 Task: Create a scrum project TransportWorks.
Action: Mouse pressed left at (355, 340)
Screenshot: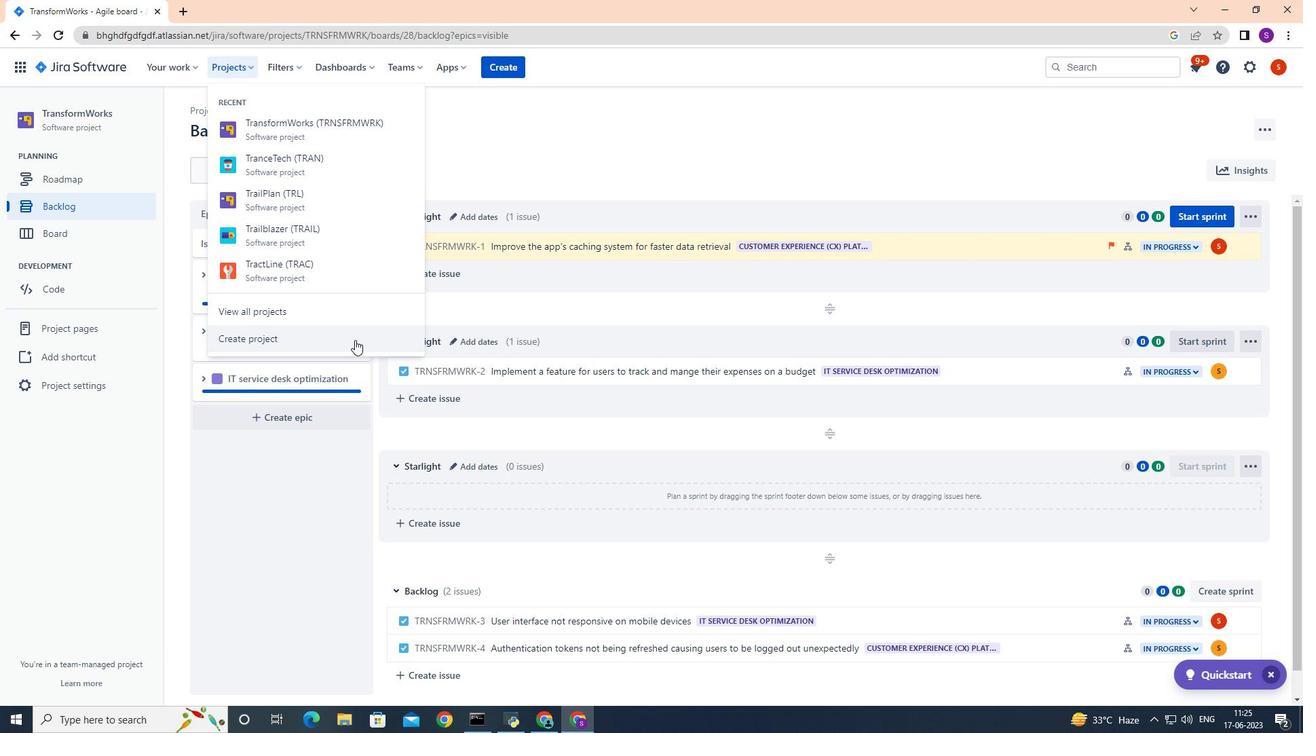 
Action: Mouse moved to (634, 325)
Screenshot: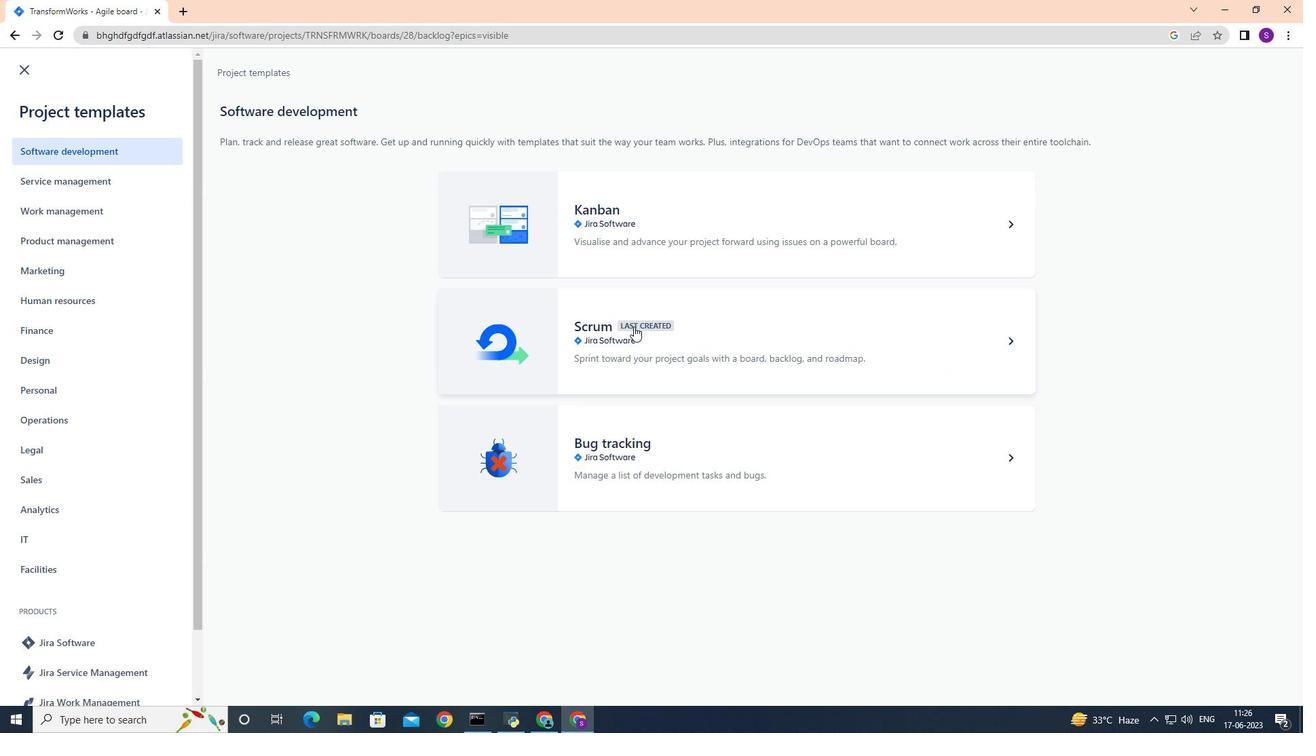 
Action: Mouse pressed left at (634, 325)
Screenshot: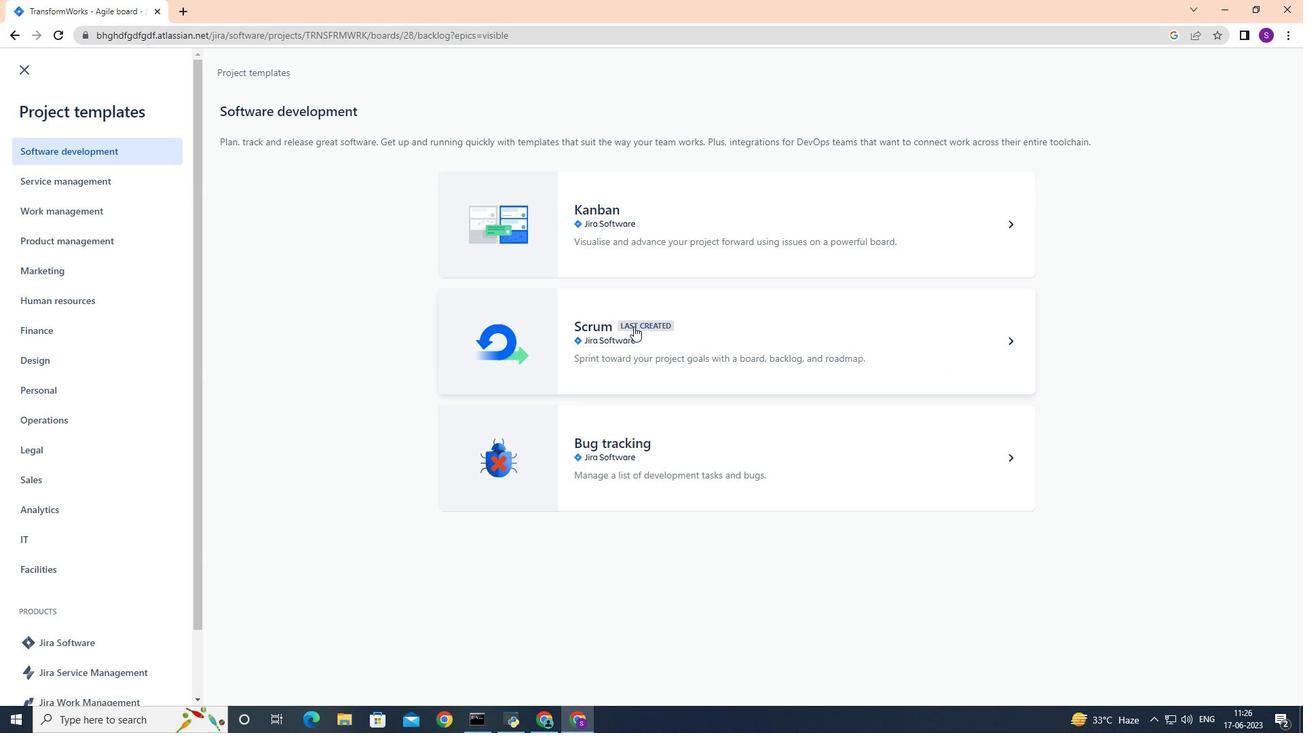 
Action: Mouse moved to (927, 581)
Screenshot: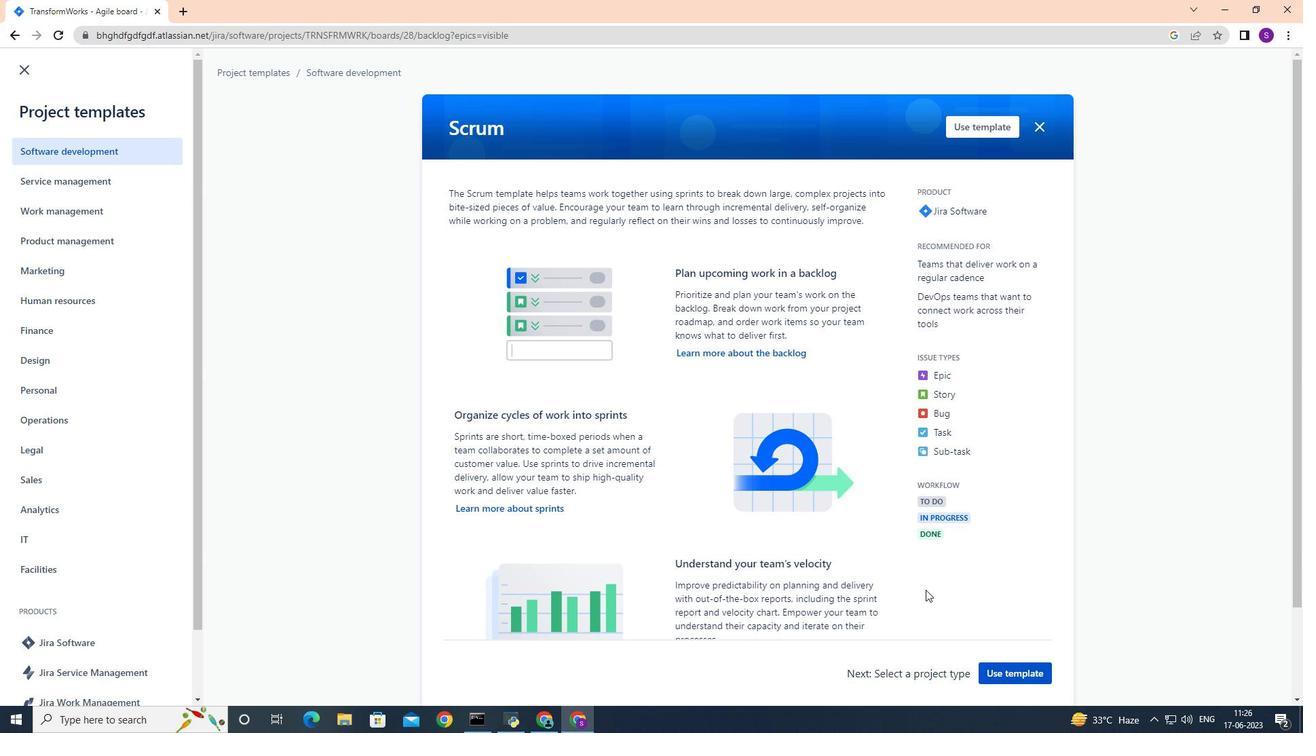 
Action: Mouse scrolled (927, 581) with delta (0, 0)
Screenshot: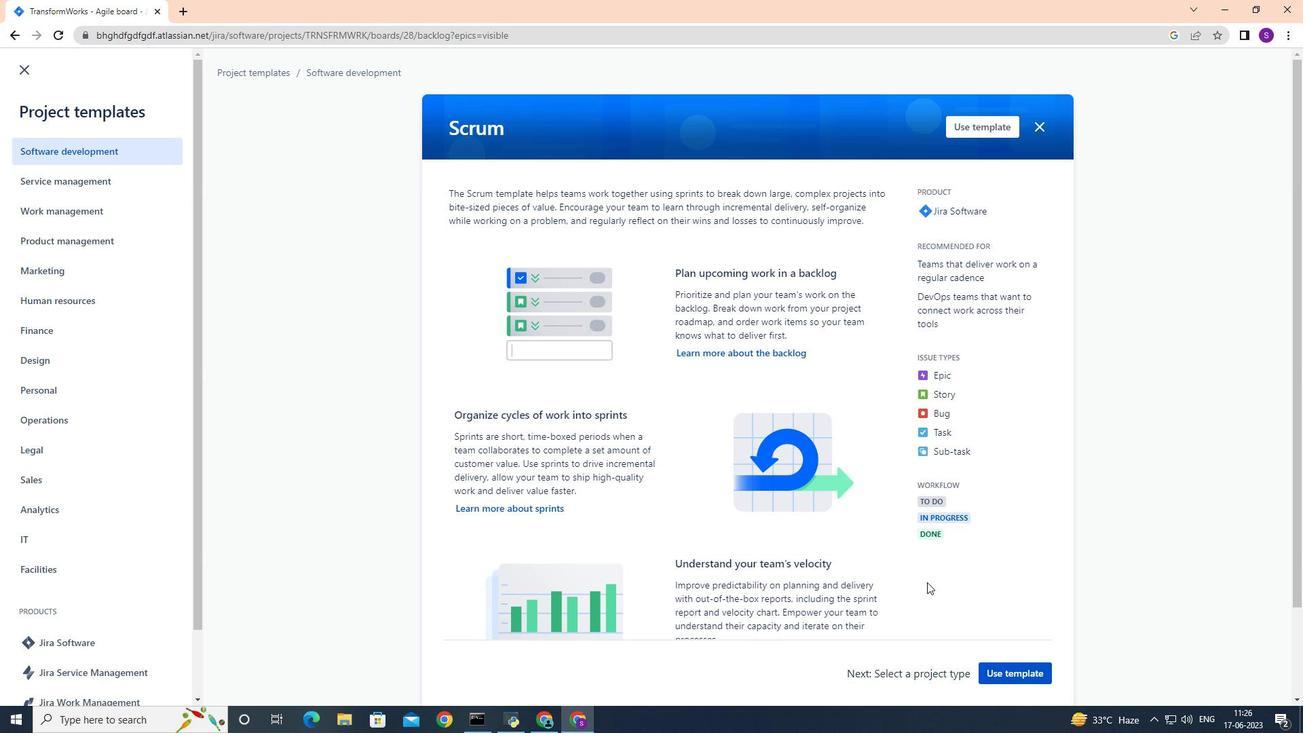 
Action: Mouse moved to (930, 578)
Screenshot: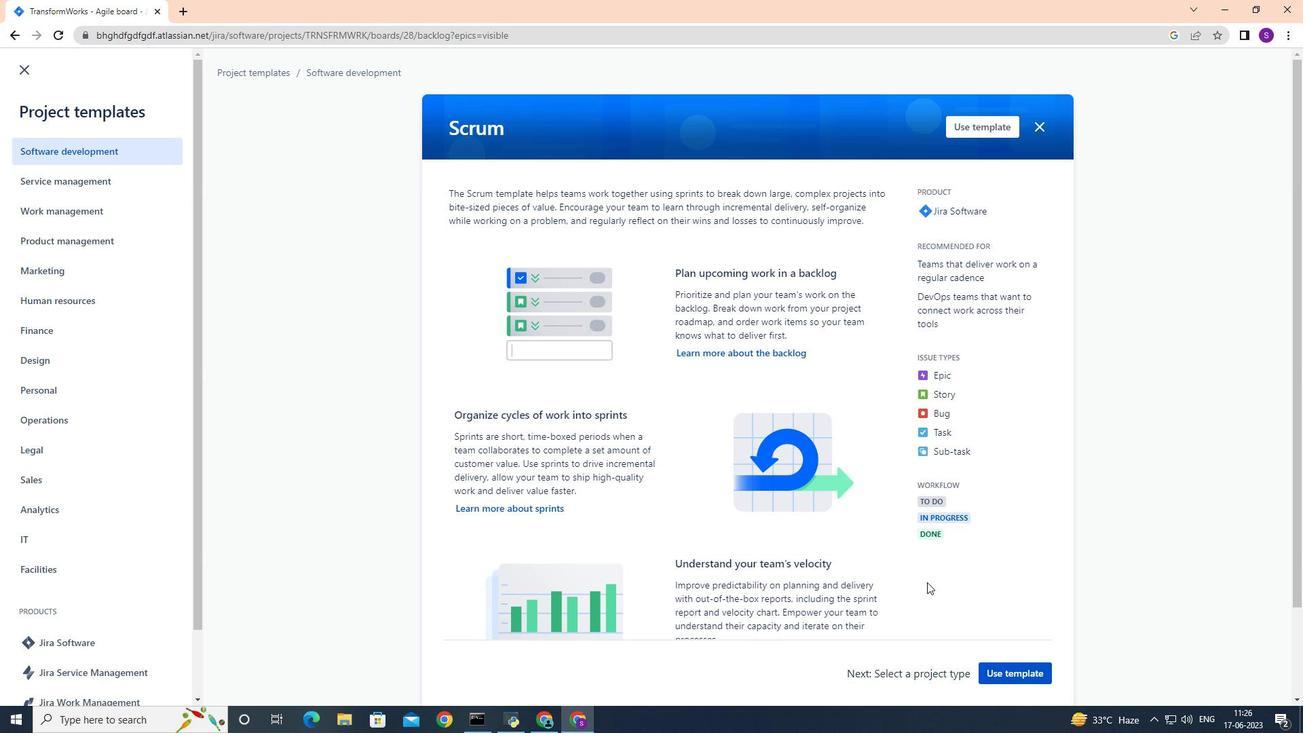 
Action: Mouse scrolled (930, 577) with delta (0, 0)
Screenshot: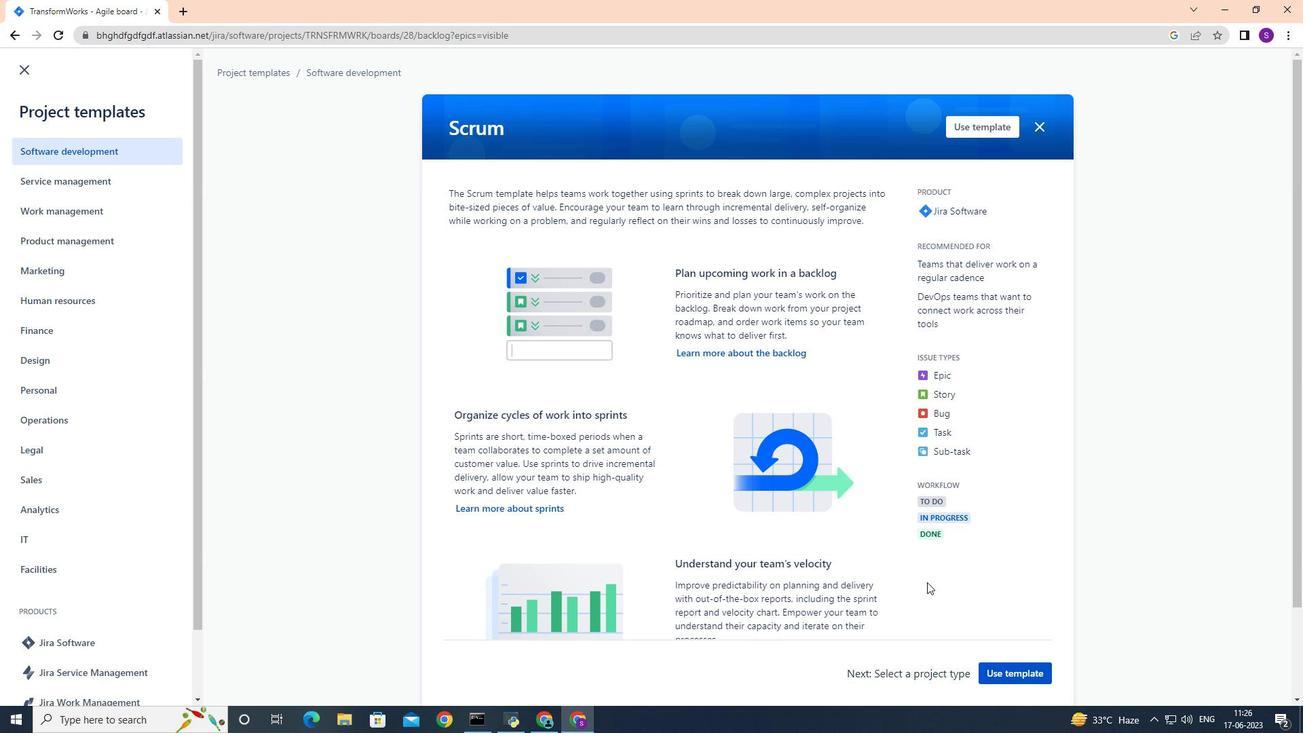 
Action: Mouse moved to (1028, 652)
Screenshot: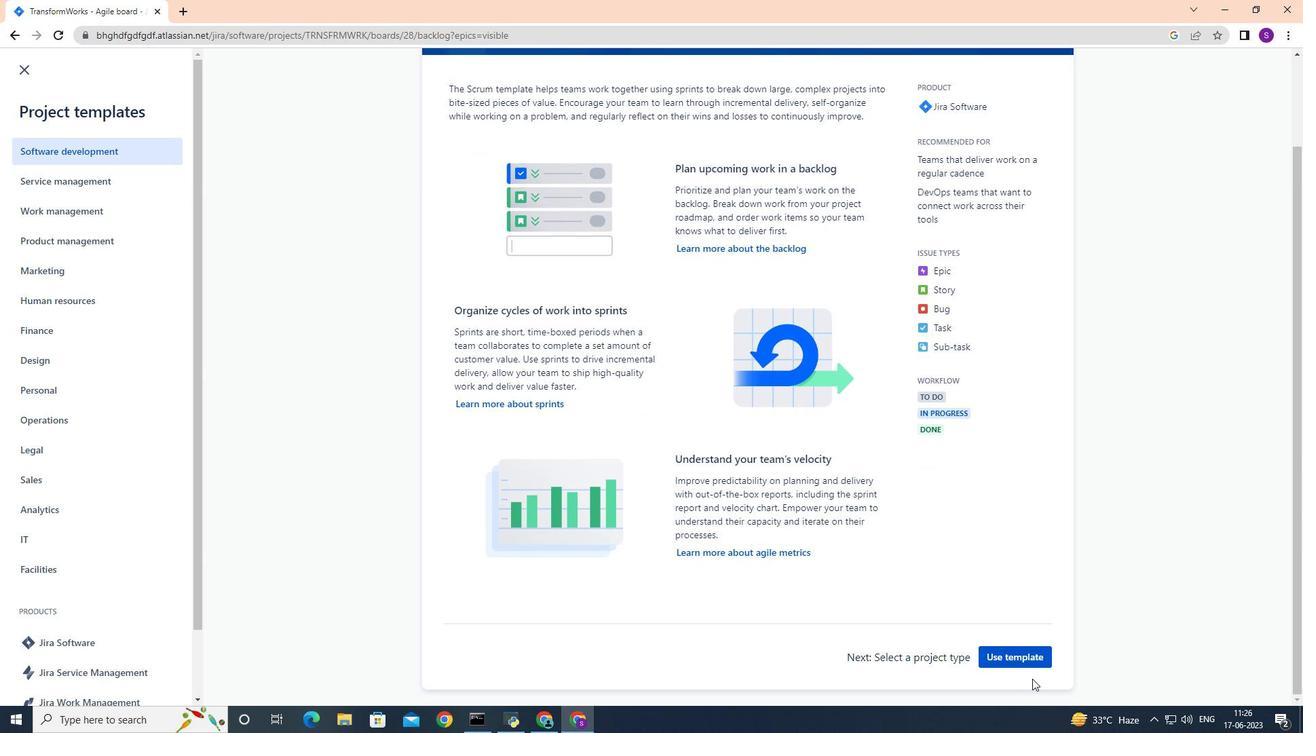 
Action: Mouse pressed left at (1028, 652)
Screenshot: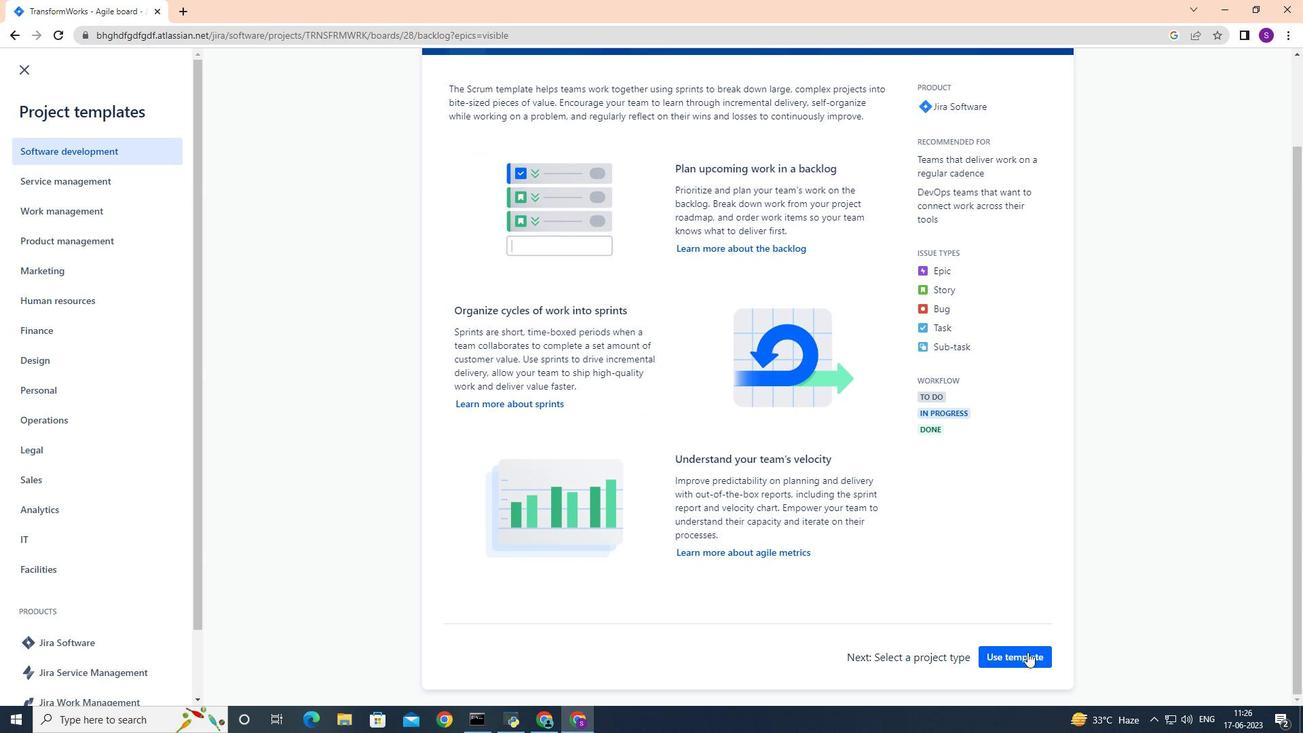 
Action: Mouse moved to (465, 661)
Screenshot: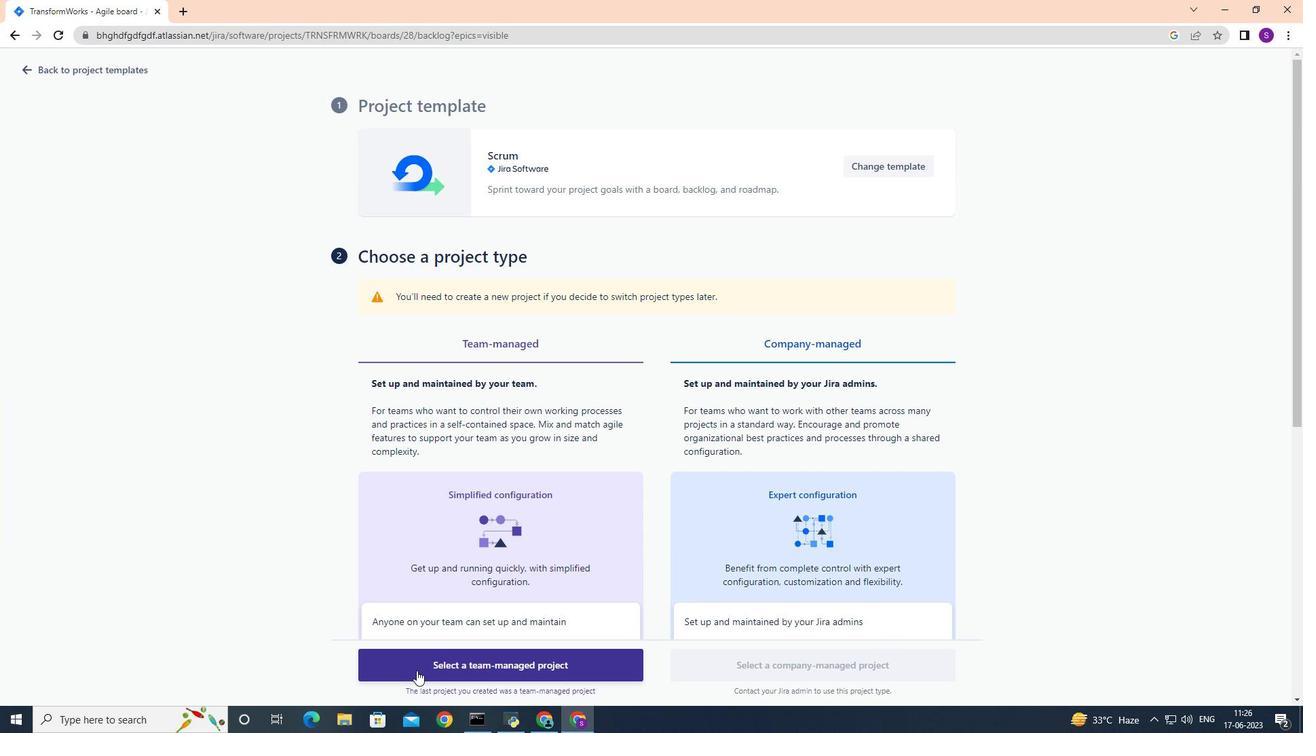 
Action: Mouse pressed left at (465, 661)
Screenshot: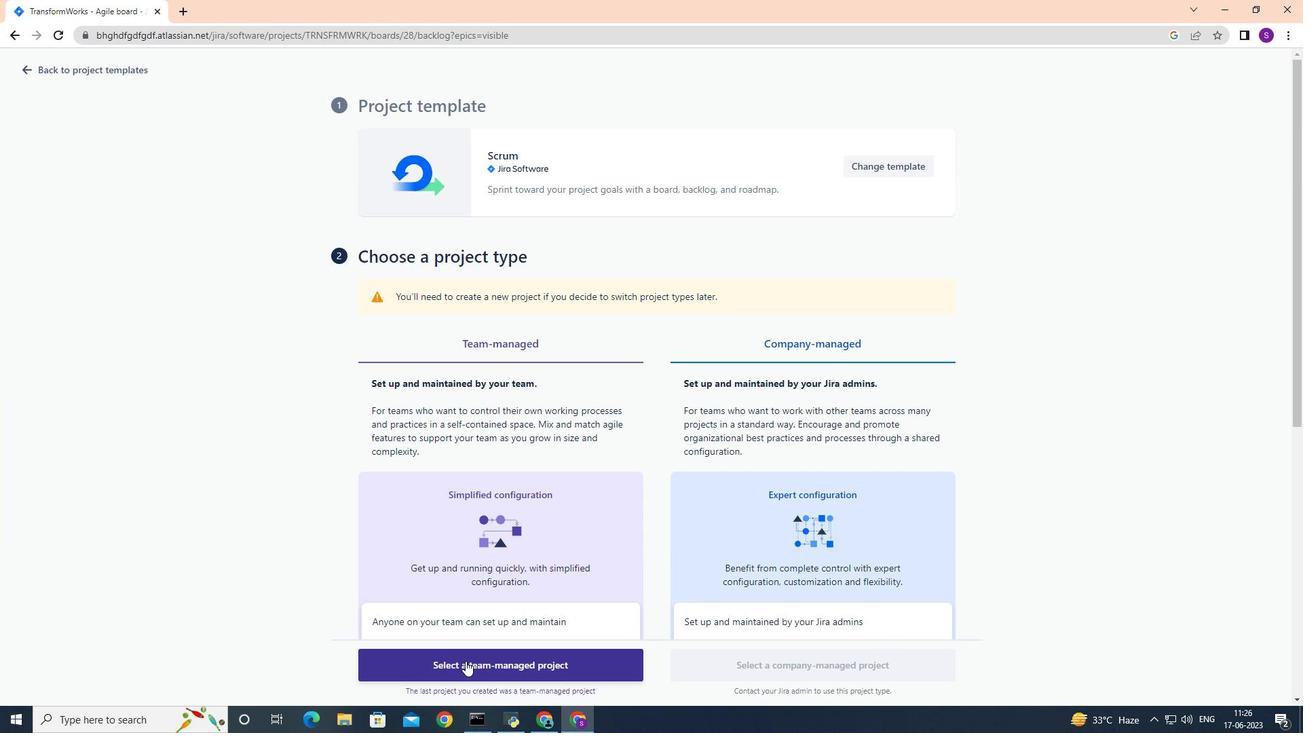 
Action: Mouse moved to (423, 567)
Screenshot: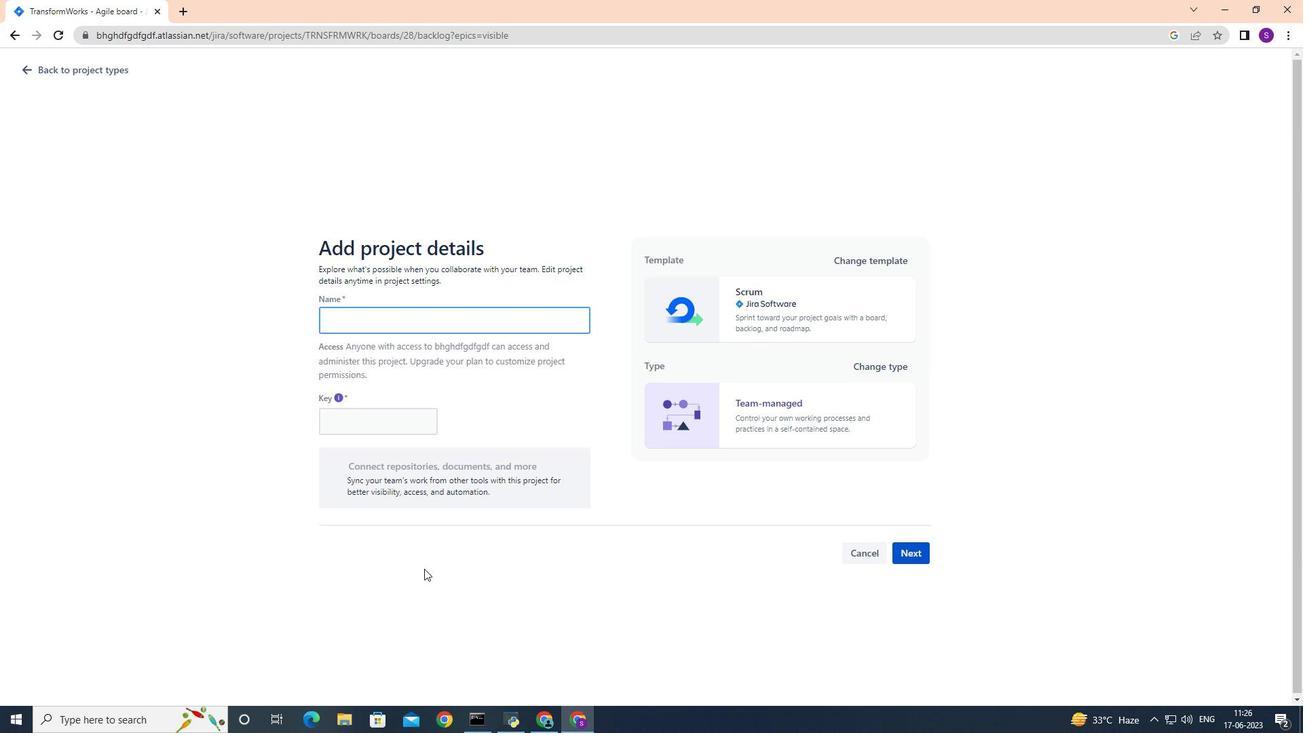
Action: Key pressed <Key.shift>Transport<Key.shift>Works
Screenshot: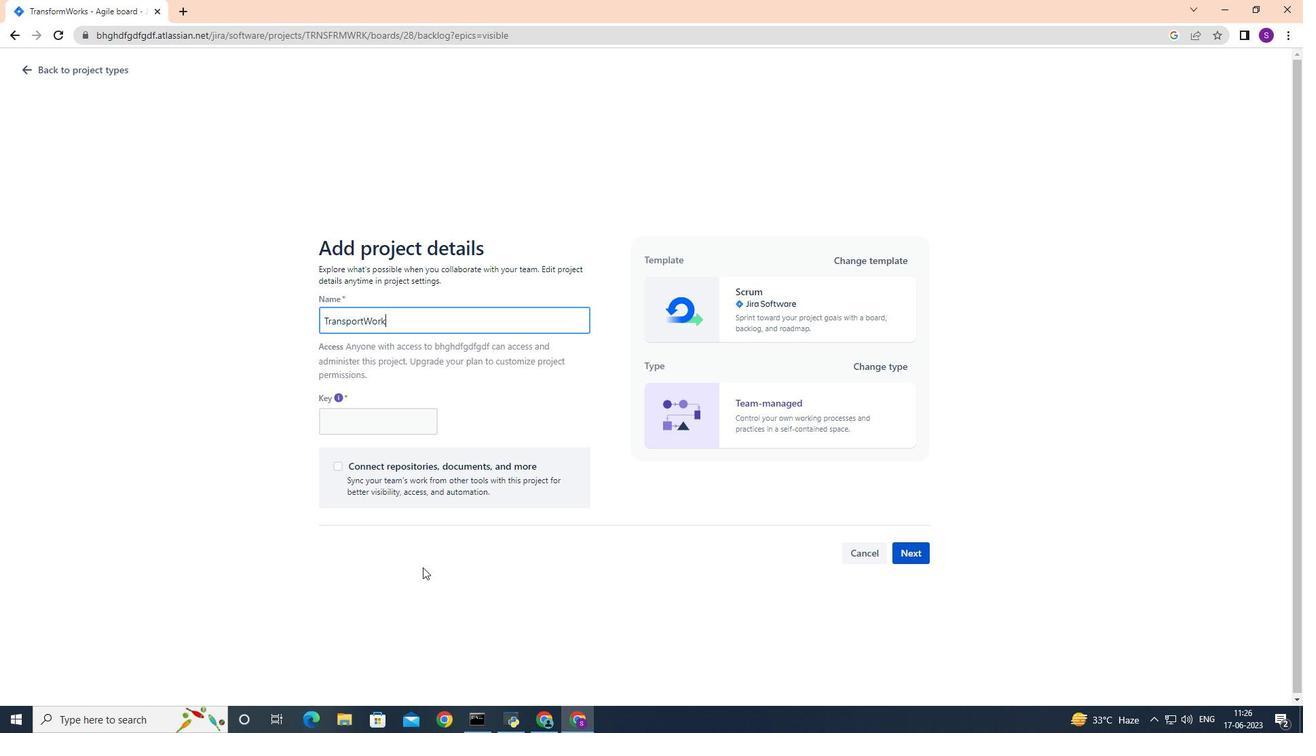 
Action: Mouse moved to (906, 550)
Screenshot: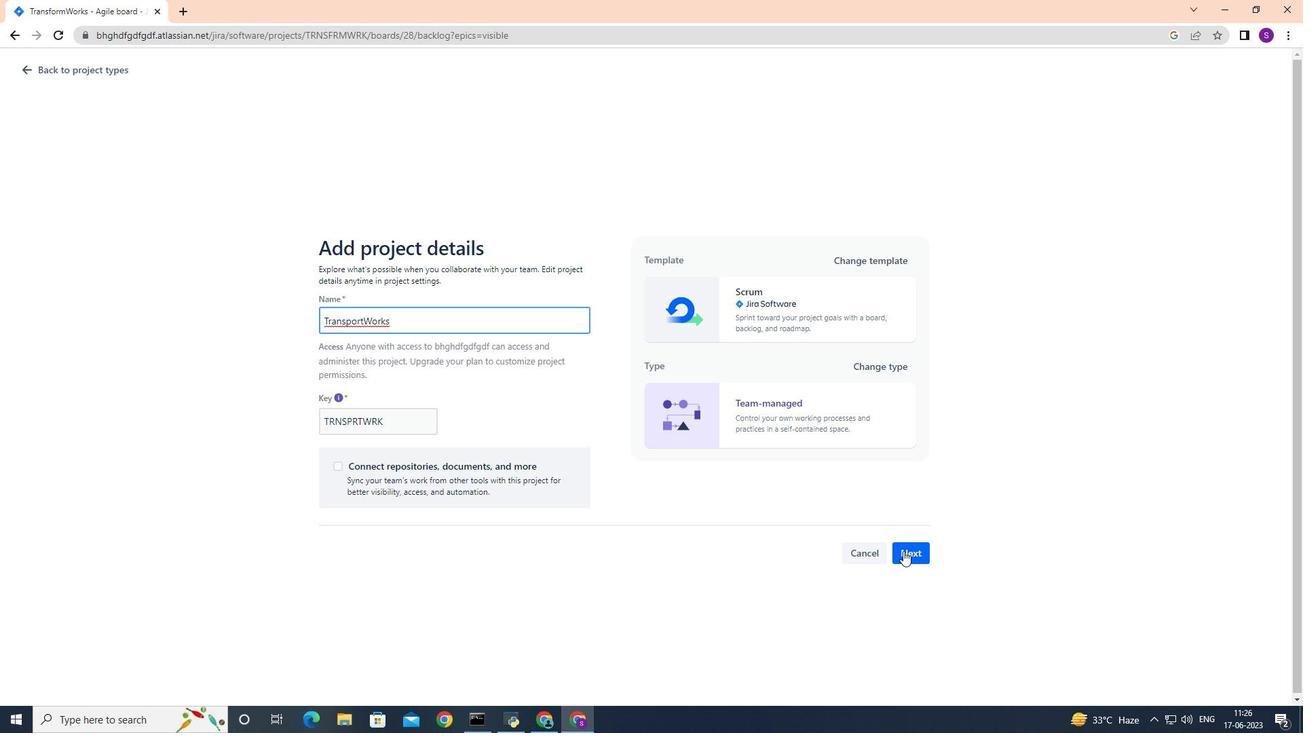 
Action: Mouse pressed left at (906, 550)
Screenshot: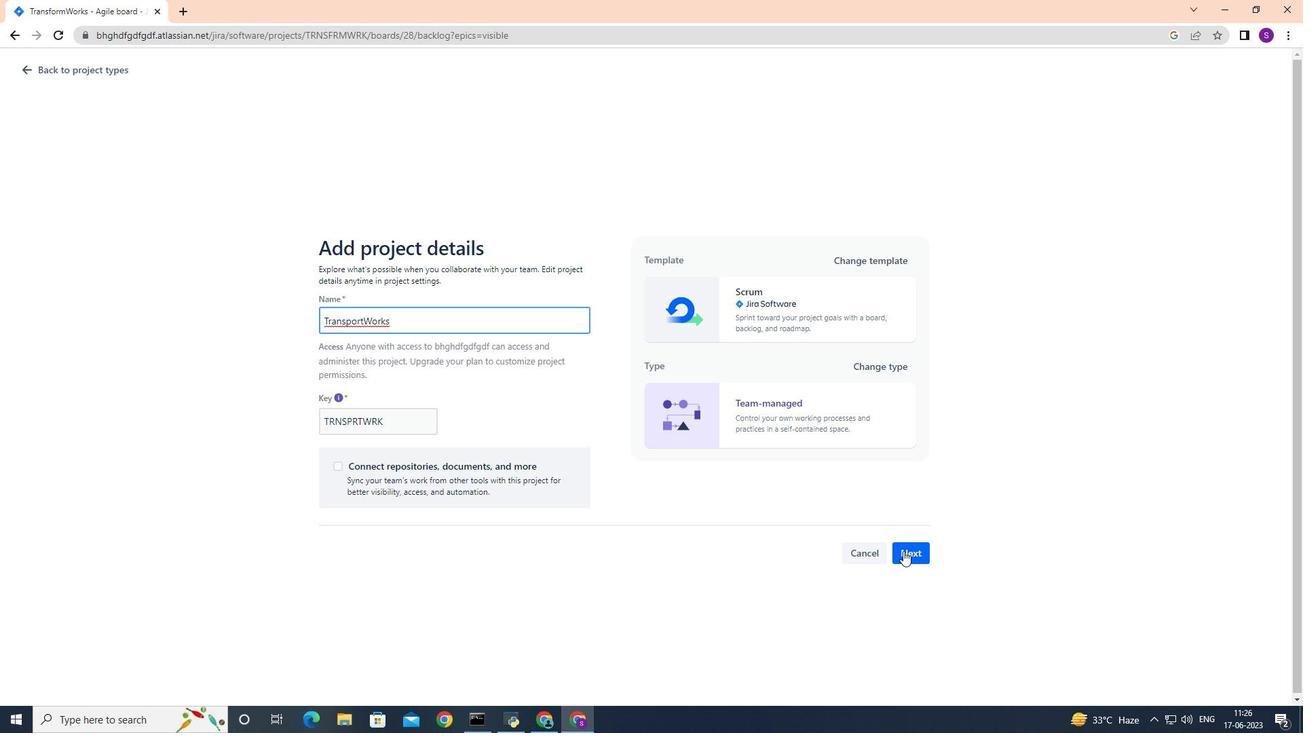 
Action: Mouse moved to (912, 549)
Screenshot: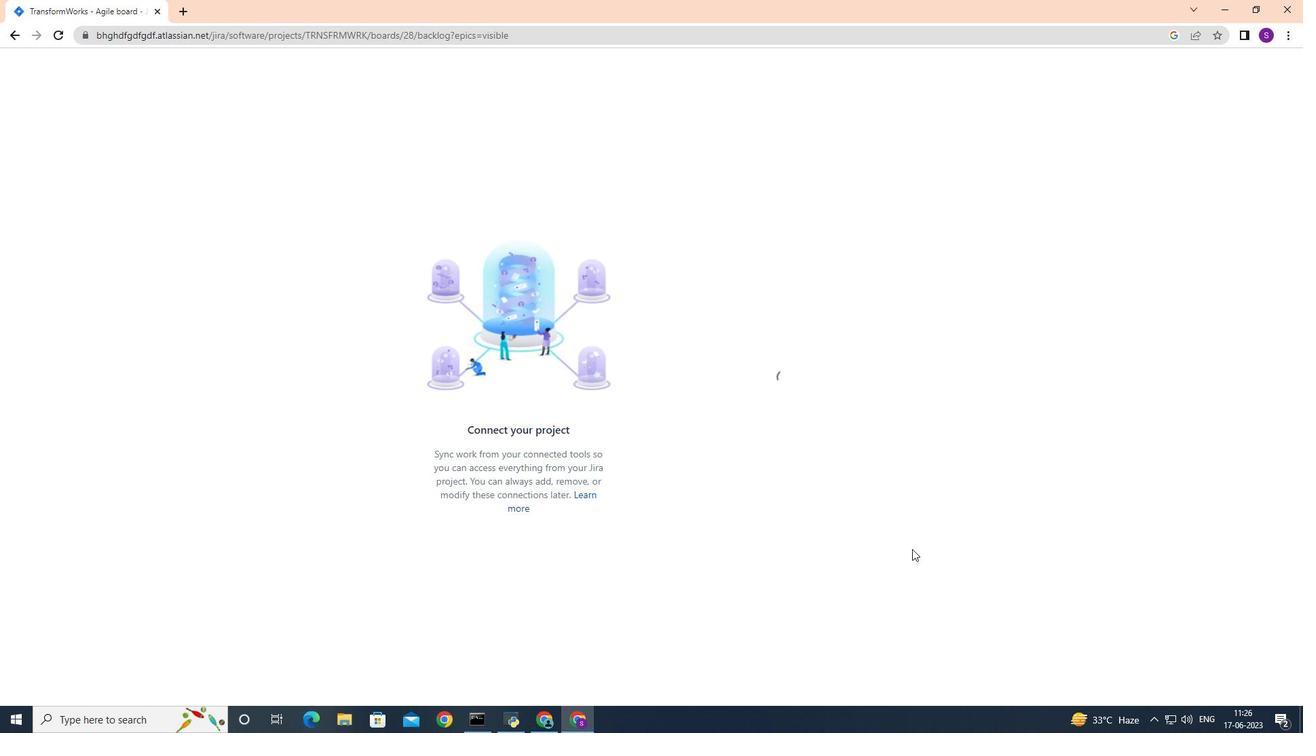
